 Task: Plan a visit to the local museum on the 13th at 12:00 PM.
Action: Mouse moved to (19, 212)
Screenshot: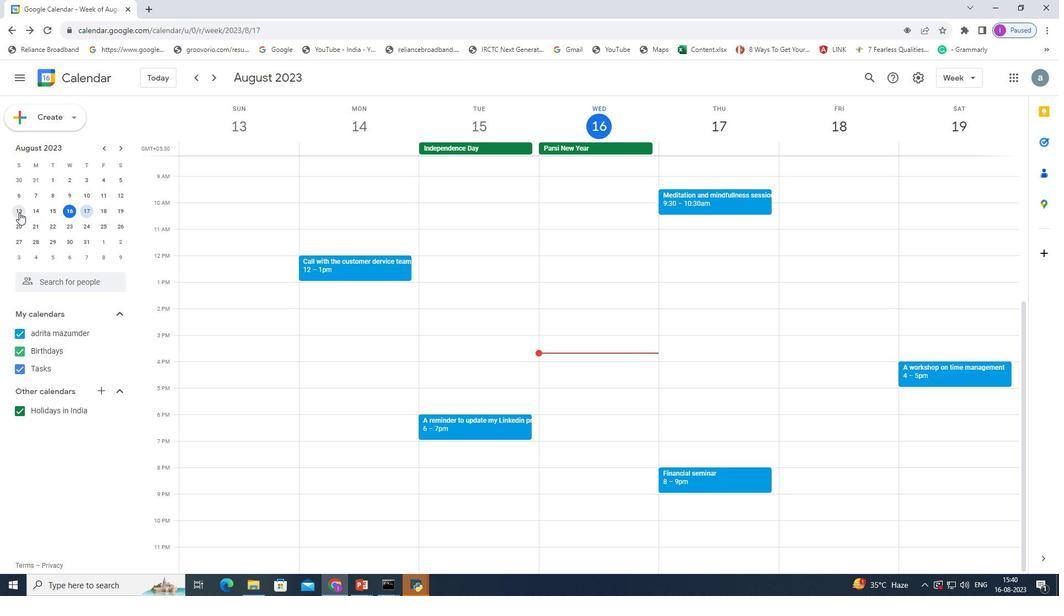 
Action: Mouse pressed left at (19, 212)
Screenshot: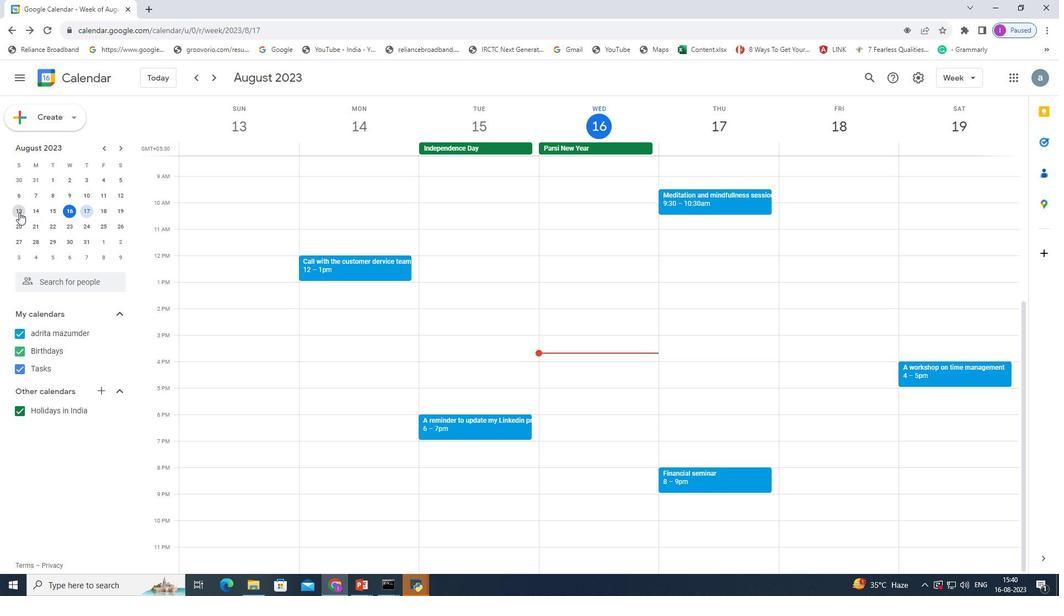 
Action: Mouse pressed left at (19, 212)
Screenshot: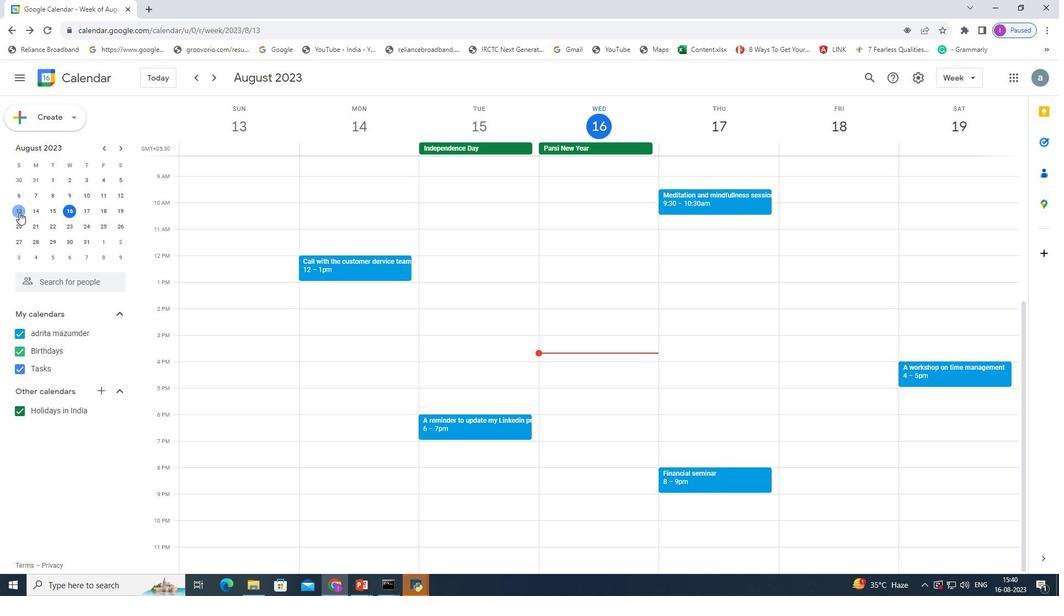 
Action: Mouse moved to (237, 263)
Screenshot: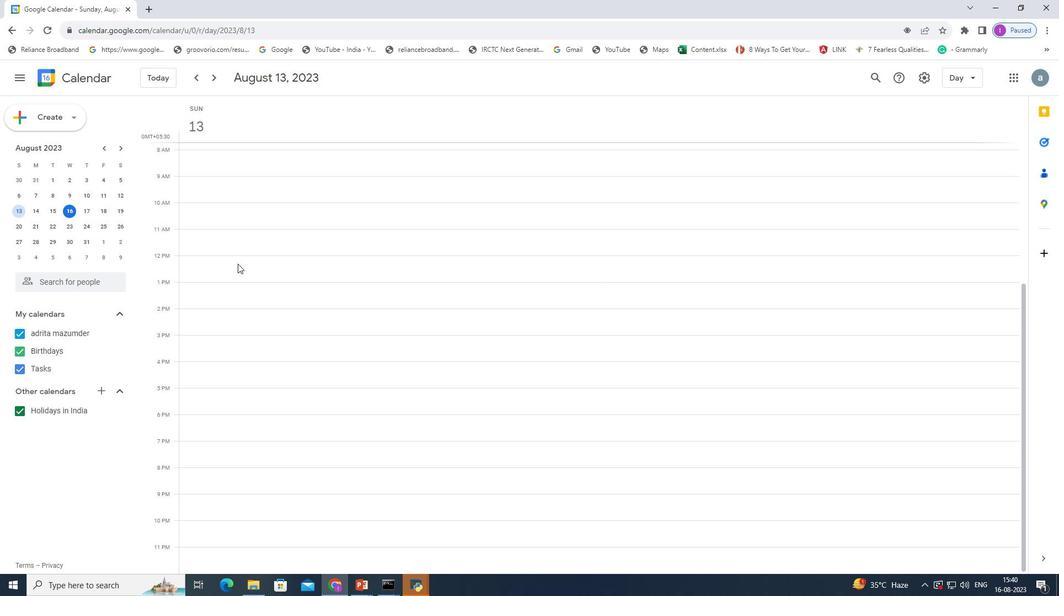 
Action: Mouse pressed left at (237, 263)
Screenshot: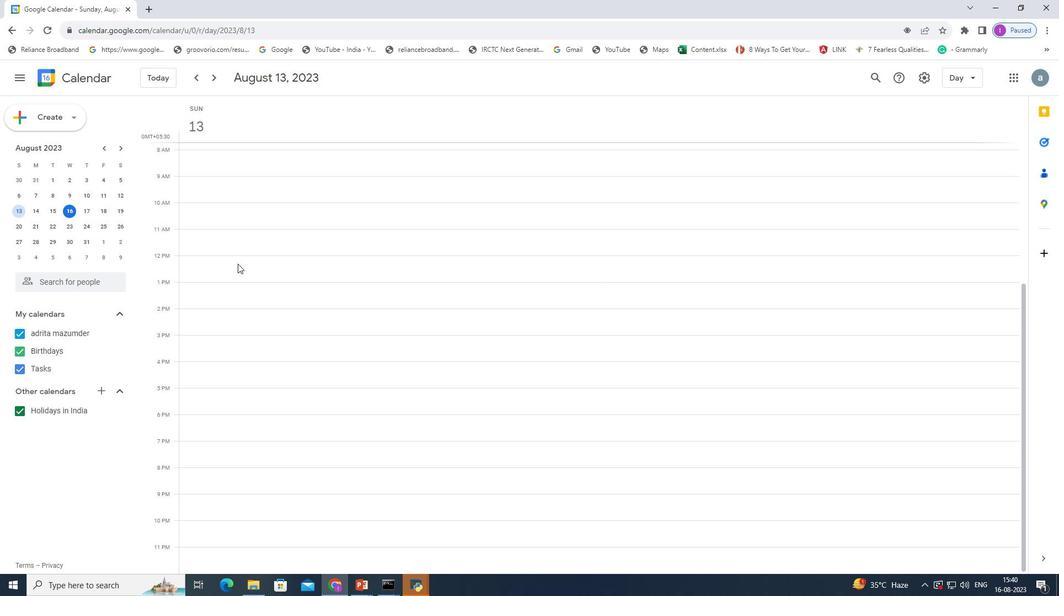 
Action: Mouse moved to (534, 216)
Screenshot: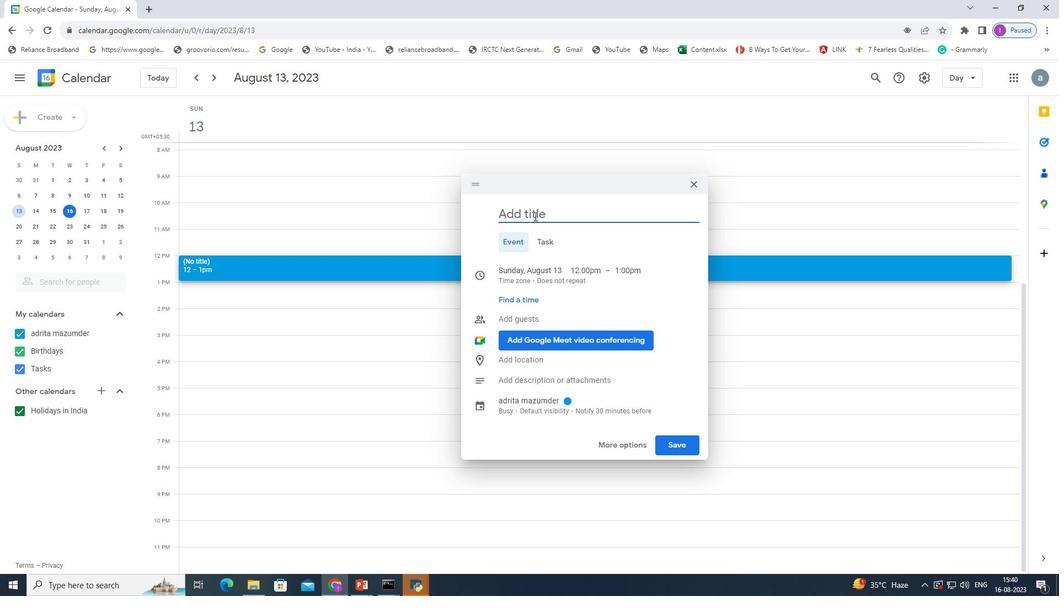 
Action: Key pressed <Key.shift><Key.shift><Key.shift><Key.shift><Key.shift><Key.shift><Key.shift><Key.shift><Key.shift><Key.shift><Key.shift><Key.shift><Key.shift><Key.shift><Key.shift><Key.shift><Key.shift><Key.shift><Key.shift><Key.shift><Key.shift><Key.shift><Key.shift><Key.shift><Key.shift><Key.shift><Key.shift><Key.shift><Key.shift><Key.shift><Key.shift><Key.shift><Key.shift><Key.shift><Key.shift><Key.shift><Key.shift><Key.shift>Visit<Key.space>to<Key.space>the<Key.space>local<Key.space>museum
Screenshot: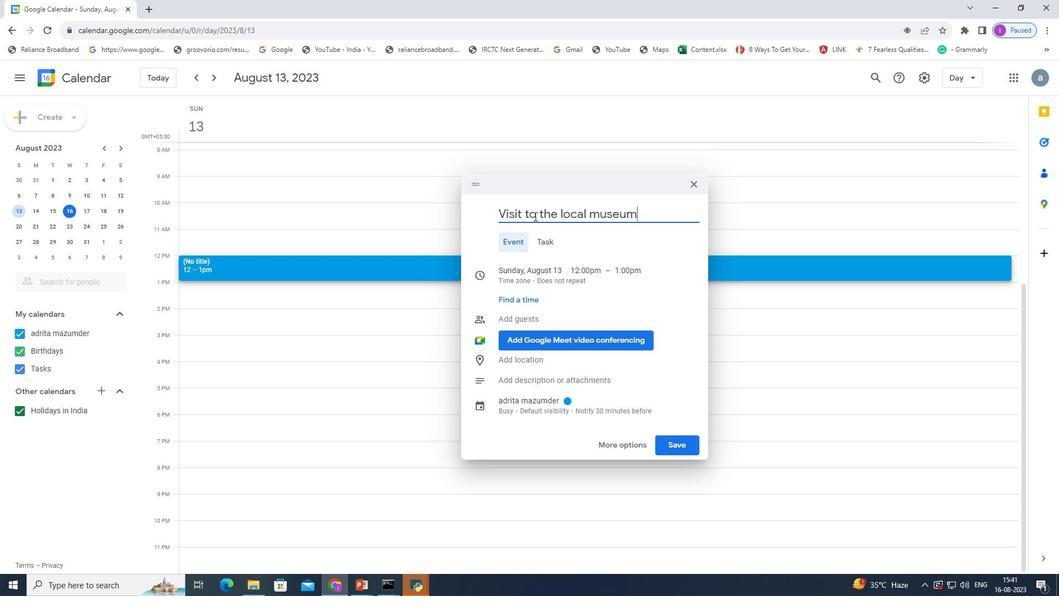 
Action: Mouse moved to (679, 446)
Screenshot: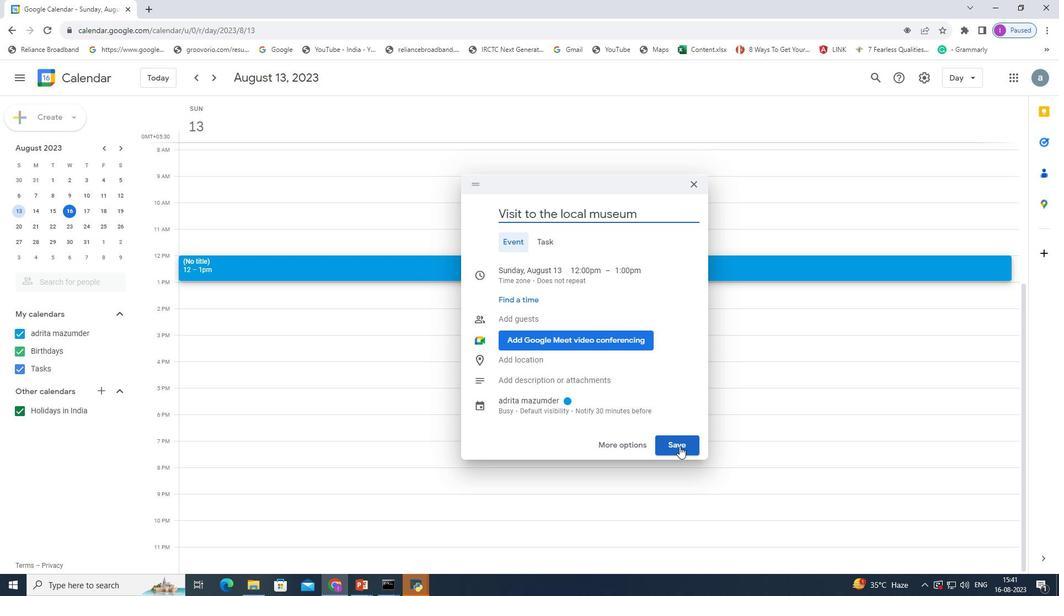 
Action: Mouse pressed left at (679, 446)
Screenshot: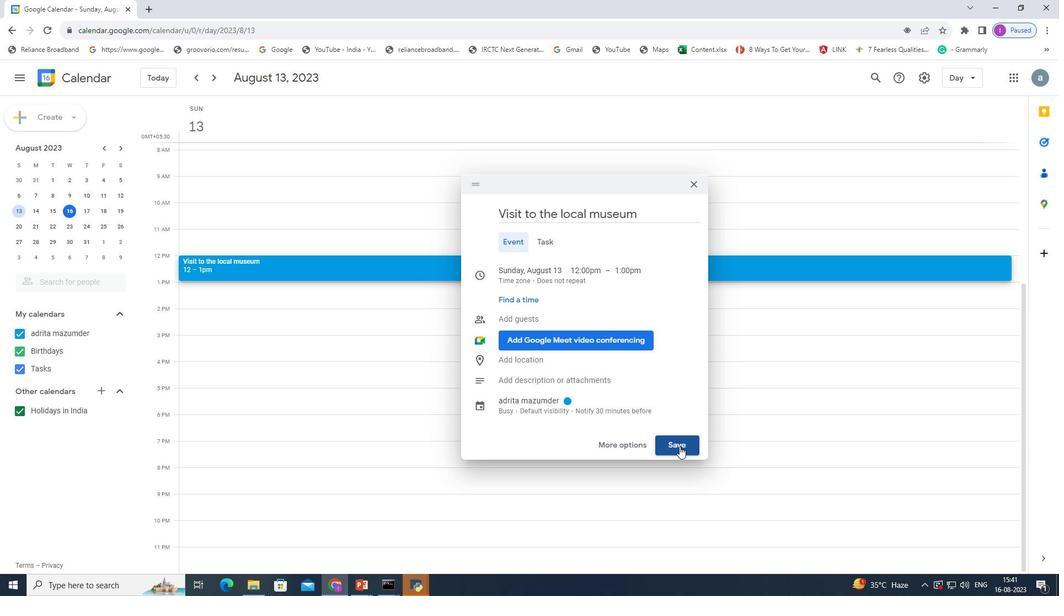 
Action: Mouse moved to (674, 445)
Screenshot: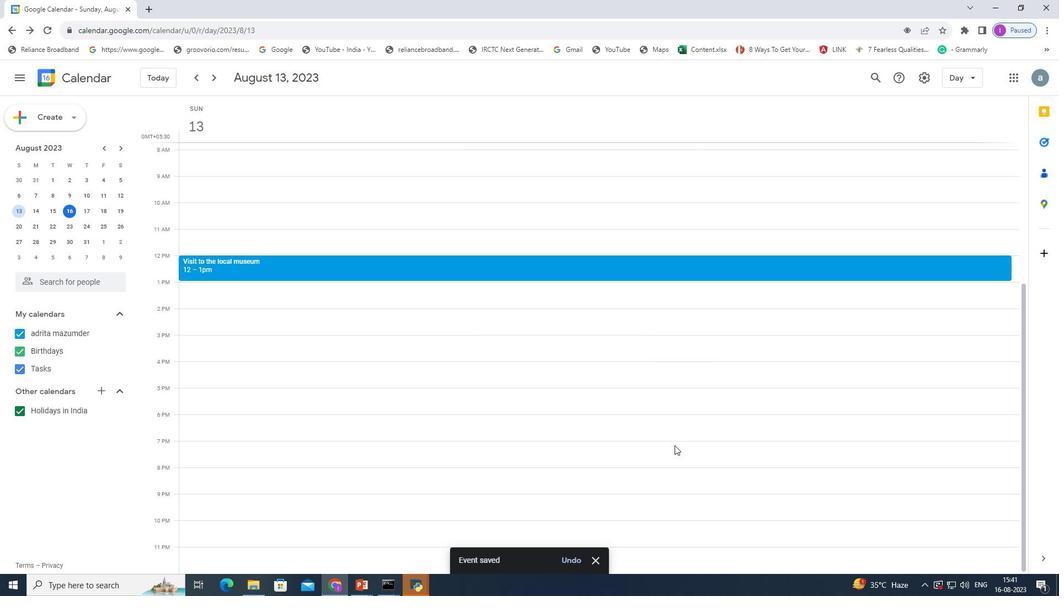 
